 Task: Sort All unsolved tickets in your groups, order by Next SLA breach in ascending order.
Action: Mouse moved to (147, 286)
Screenshot: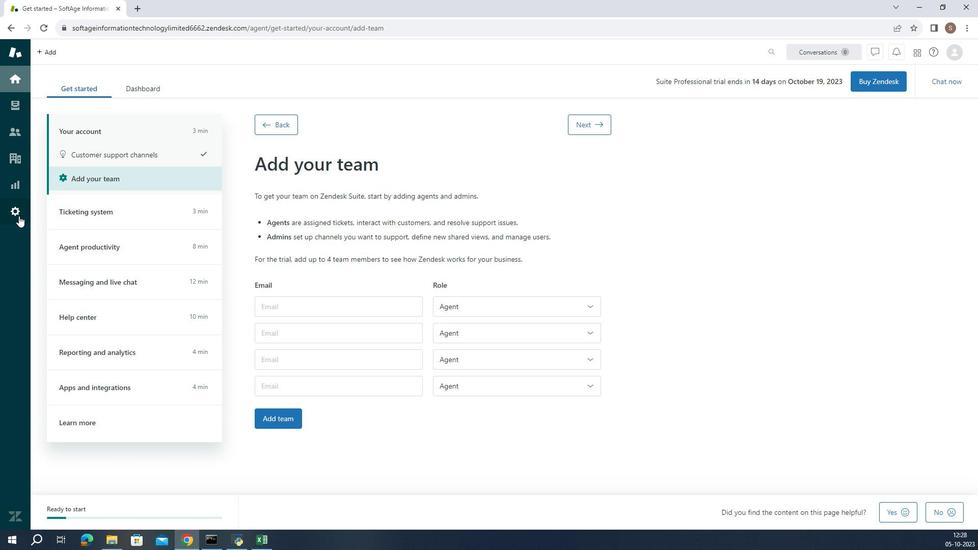 
Action: Mouse pressed left at (147, 286)
Screenshot: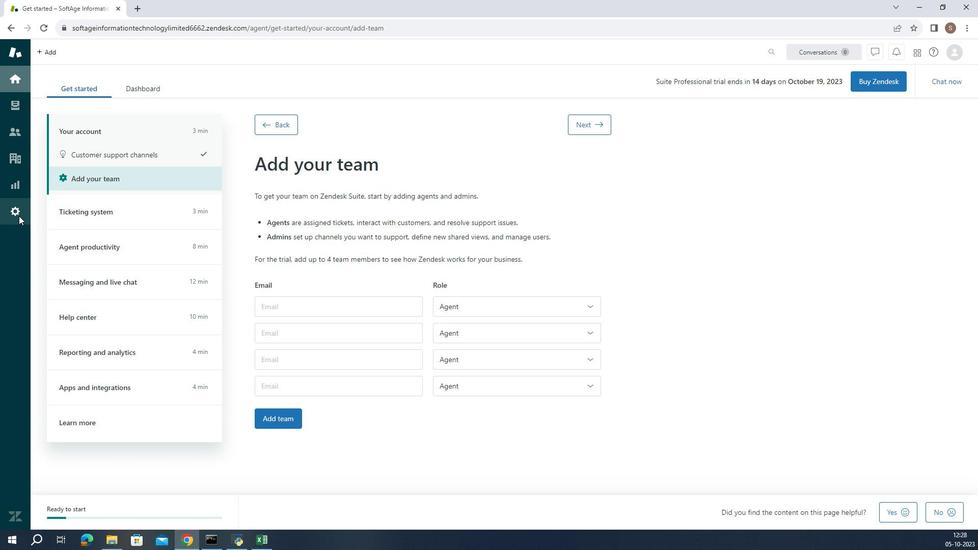 
Action: Mouse moved to (462, 443)
Screenshot: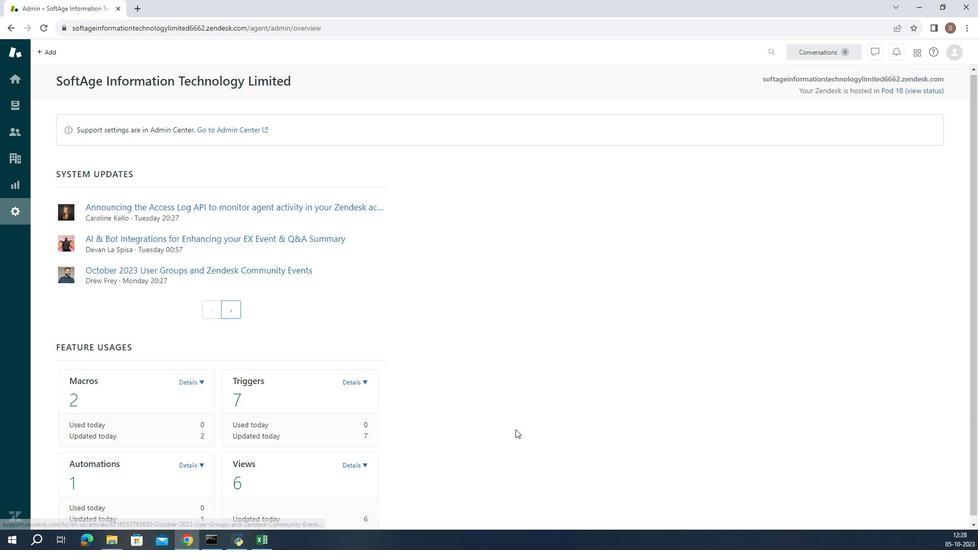 
Action: Mouse scrolled (462, 443) with delta (0, 0)
Screenshot: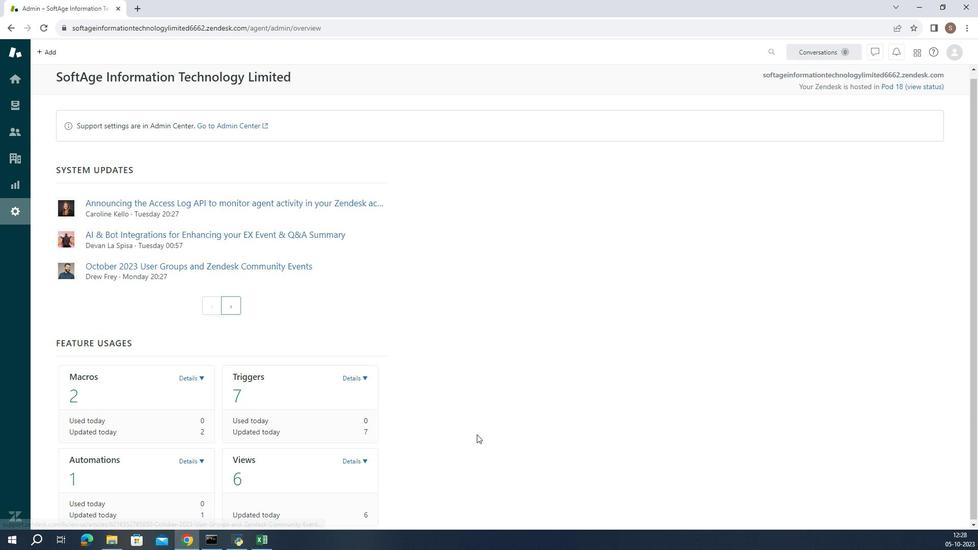 
Action: Mouse scrolled (462, 443) with delta (0, 0)
Screenshot: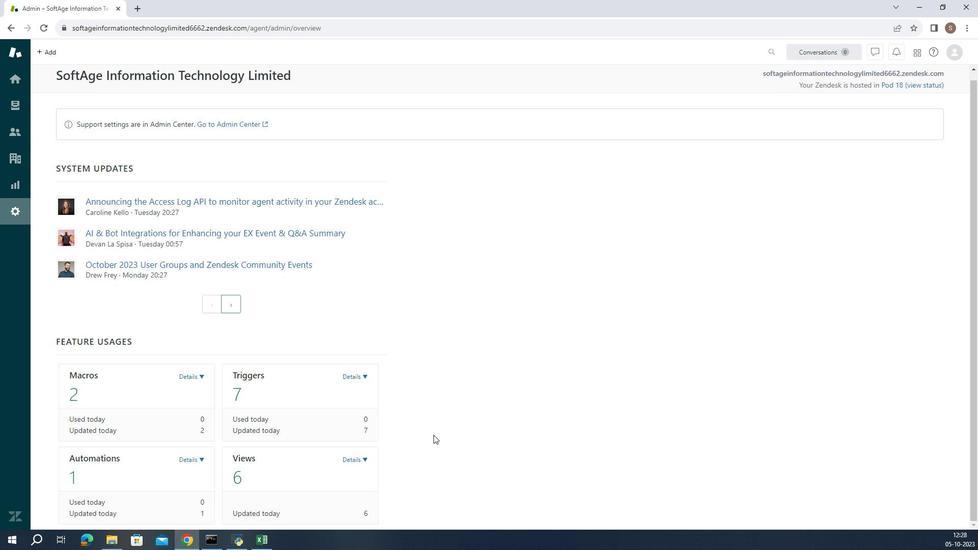 
Action: Mouse moved to (459, 444)
Screenshot: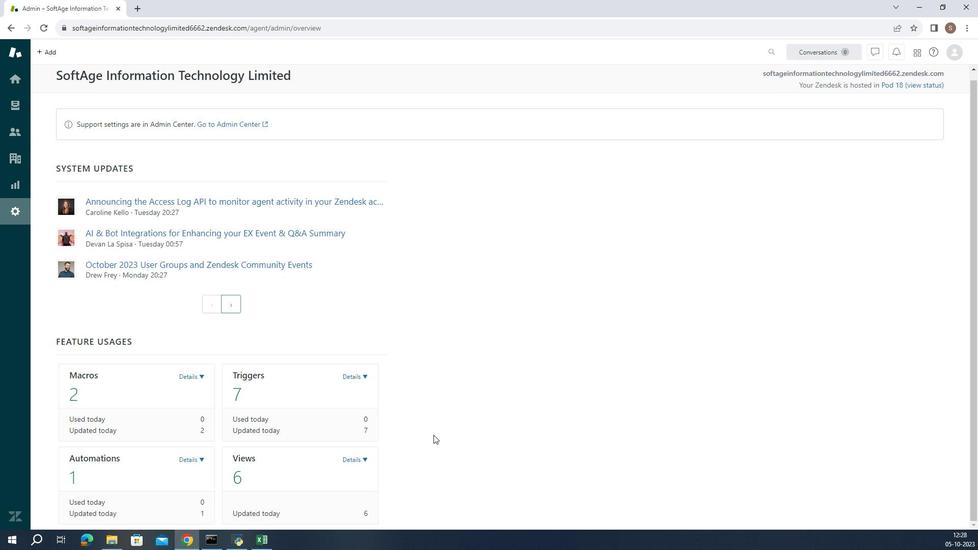 
Action: Mouse scrolled (459, 444) with delta (0, 0)
Screenshot: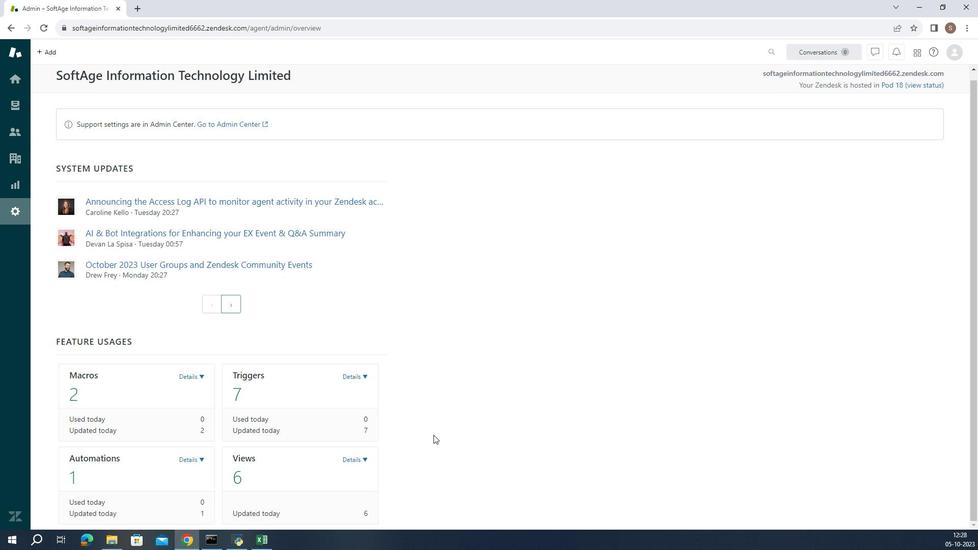 
Action: Mouse moved to (436, 448)
Screenshot: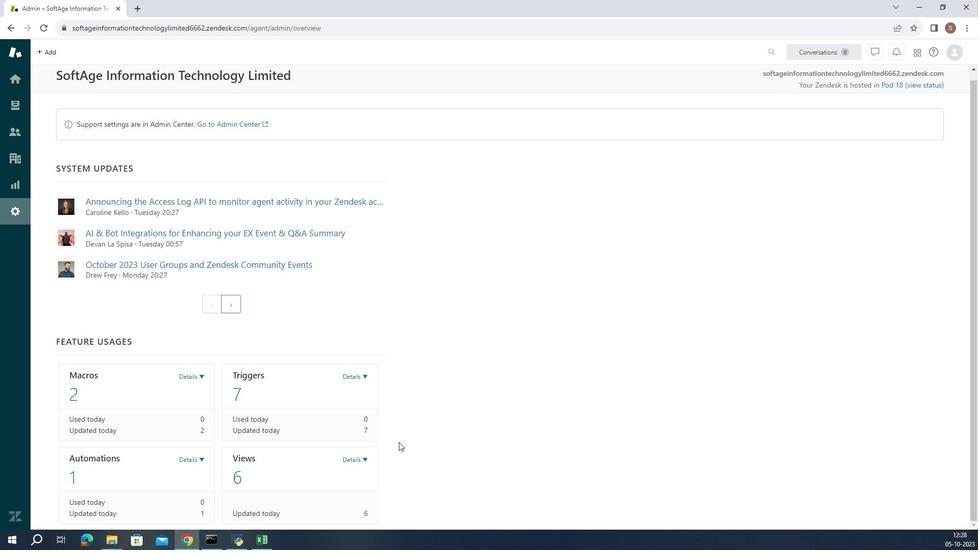 
Action: Mouse scrolled (436, 448) with delta (0, 0)
Screenshot: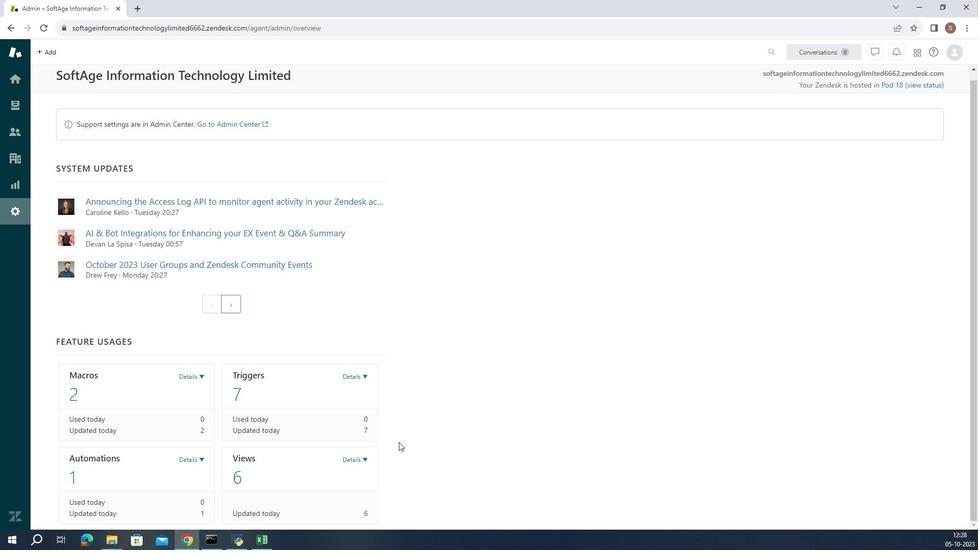 
Action: Mouse moved to (362, 466)
Screenshot: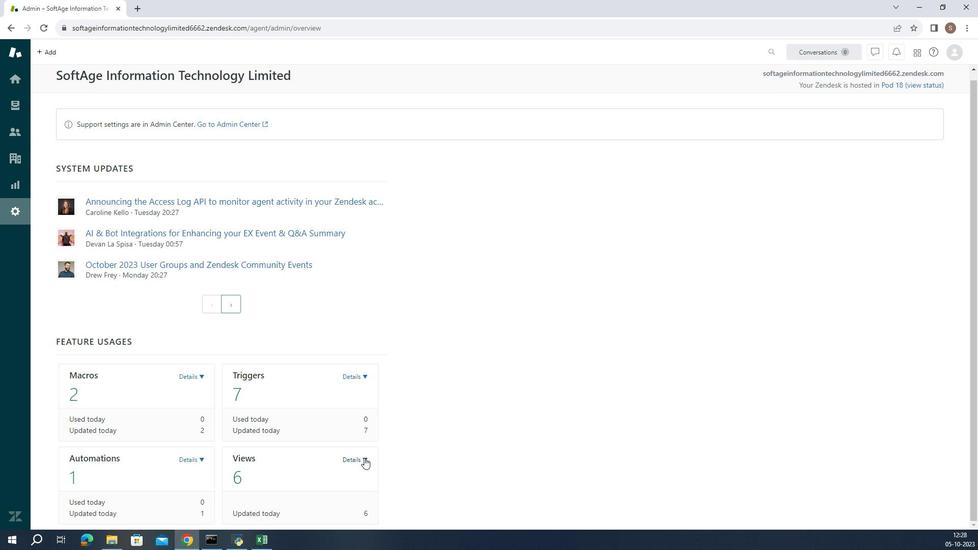 
Action: Mouse pressed left at (362, 466)
Screenshot: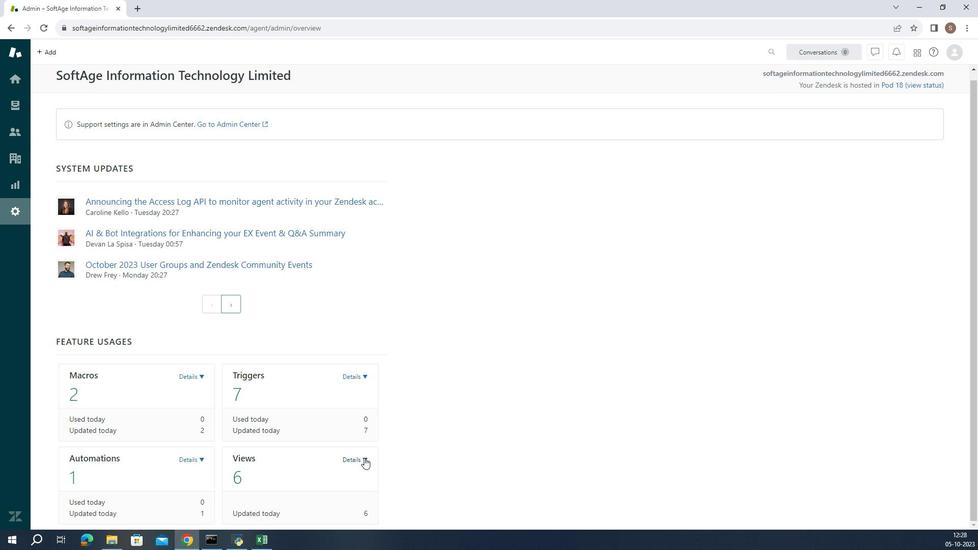 
Action: Mouse scrolled (362, 465) with delta (0, 0)
Screenshot: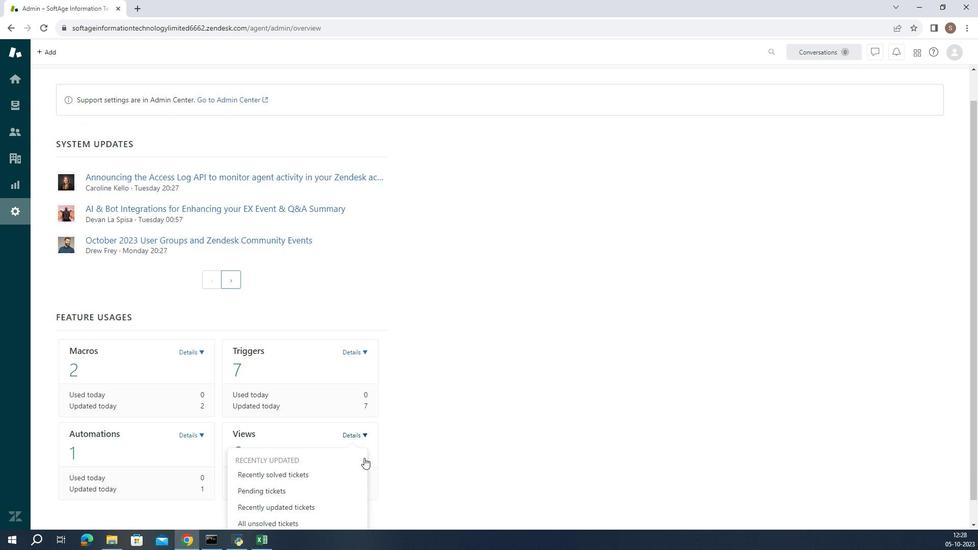 
Action: Mouse scrolled (362, 465) with delta (0, 0)
Screenshot: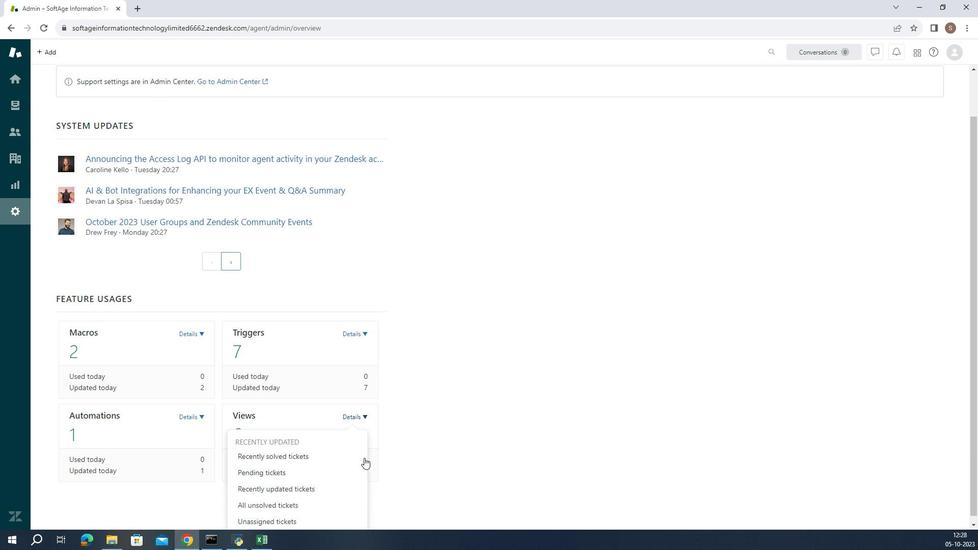 
Action: Mouse scrolled (362, 465) with delta (0, 0)
Screenshot: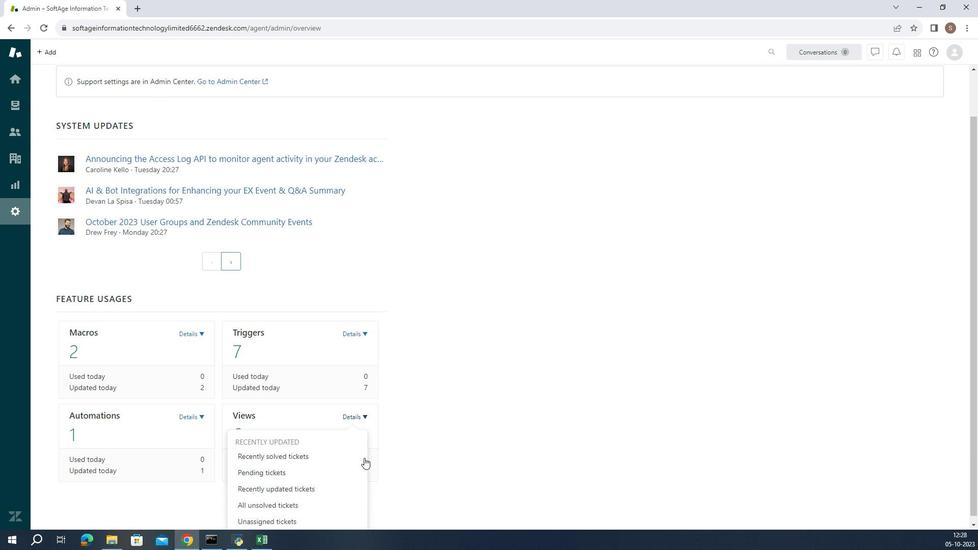 
Action: Mouse scrolled (362, 465) with delta (0, 0)
Screenshot: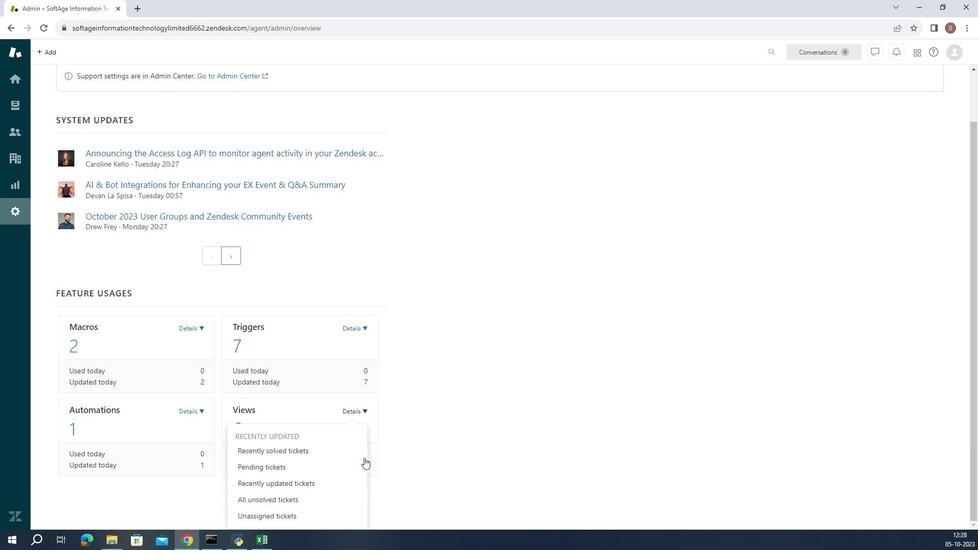 
Action: Mouse moved to (333, 494)
Screenshot: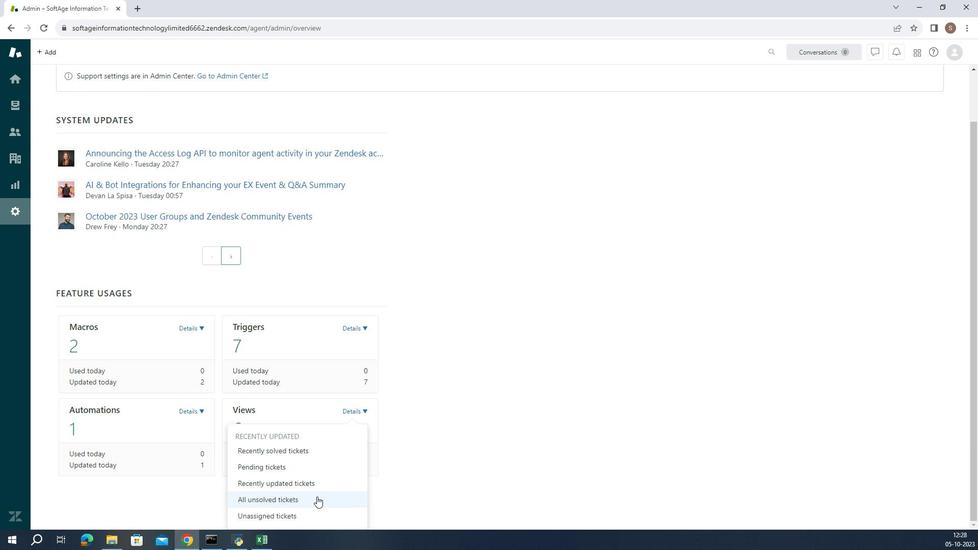 
Action: Mouse pressed left at (333, 494)
Screenshot: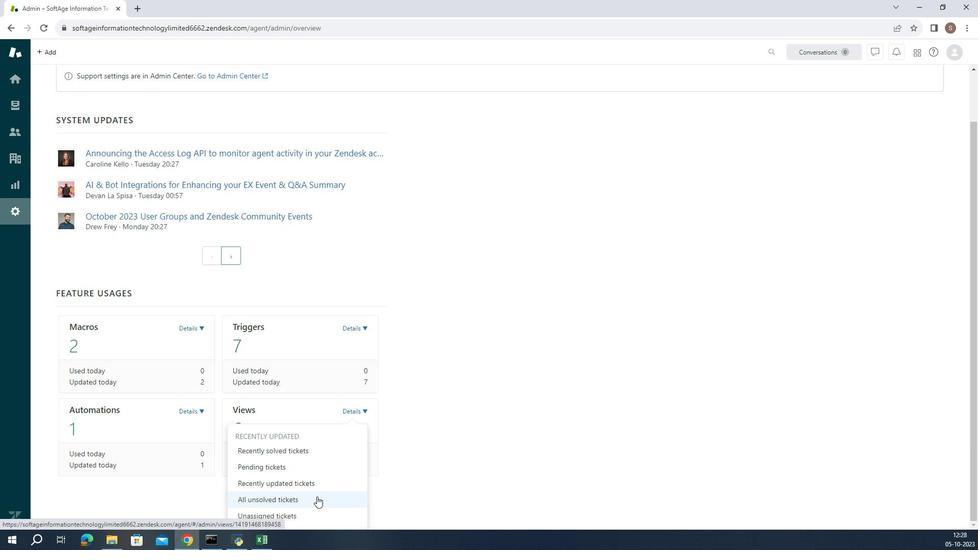 
Action: Mouse moved to (351, 428)
Screenshot: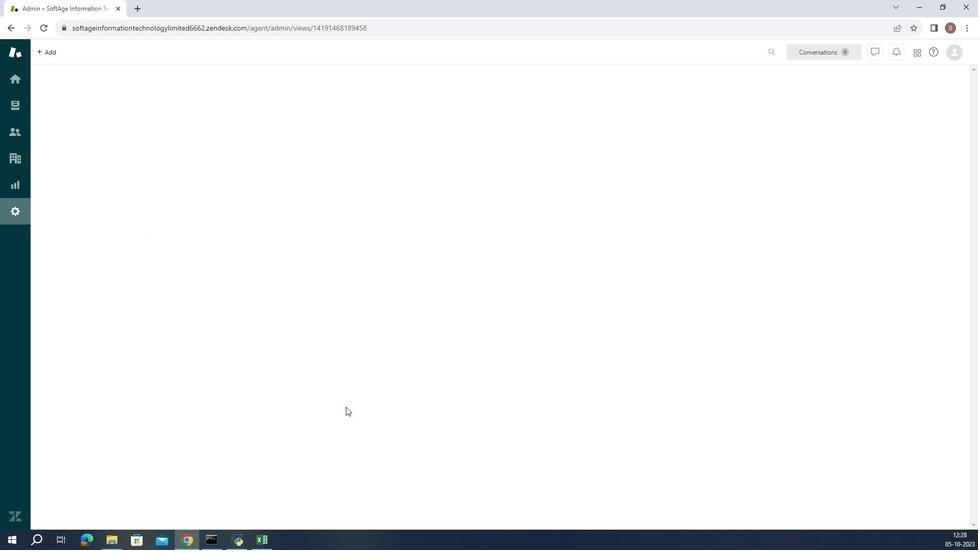 
Action: Mouse scrolled (351, 427) with delta (0, 0)
Screenshot: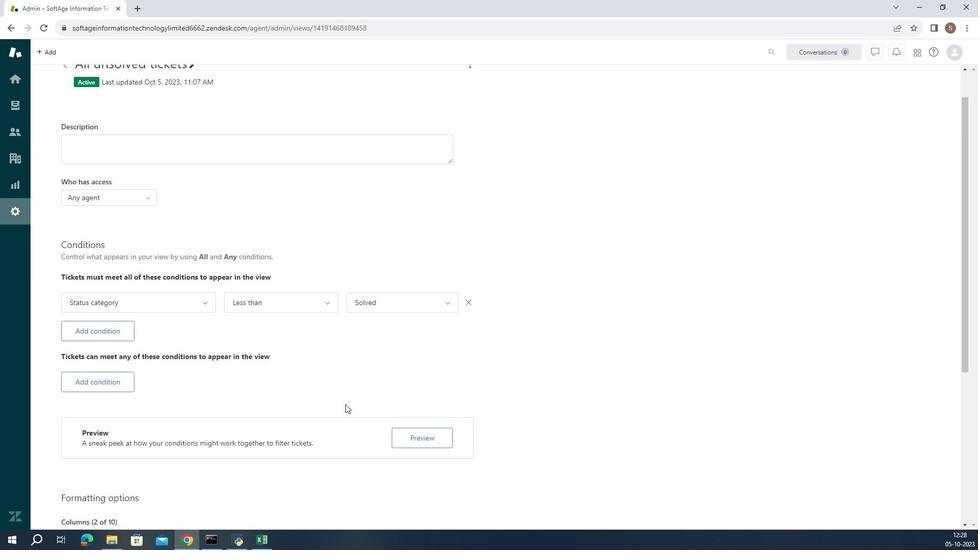
Action: Mouse scrolled (351, 427) with delta (0, 0)
Screenshot: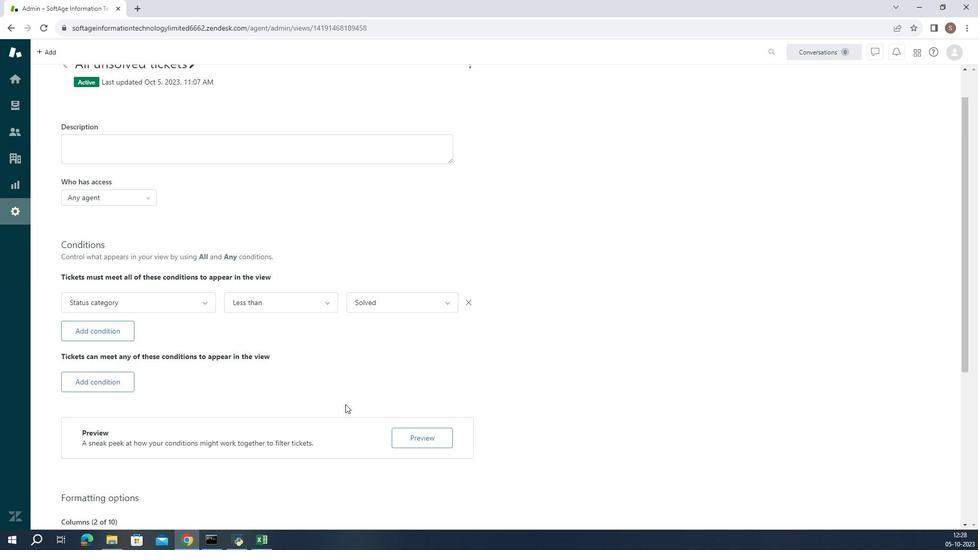 
Action: Mouse scrolled (351, 427) with delta (0, 0)
Screenshot: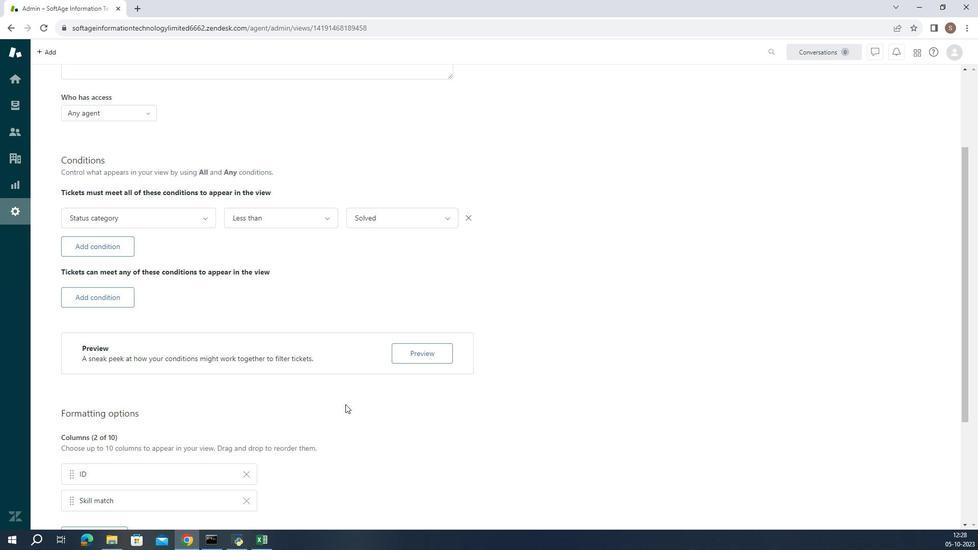
Action: Mouse moved to (351, 426)
Screenshot: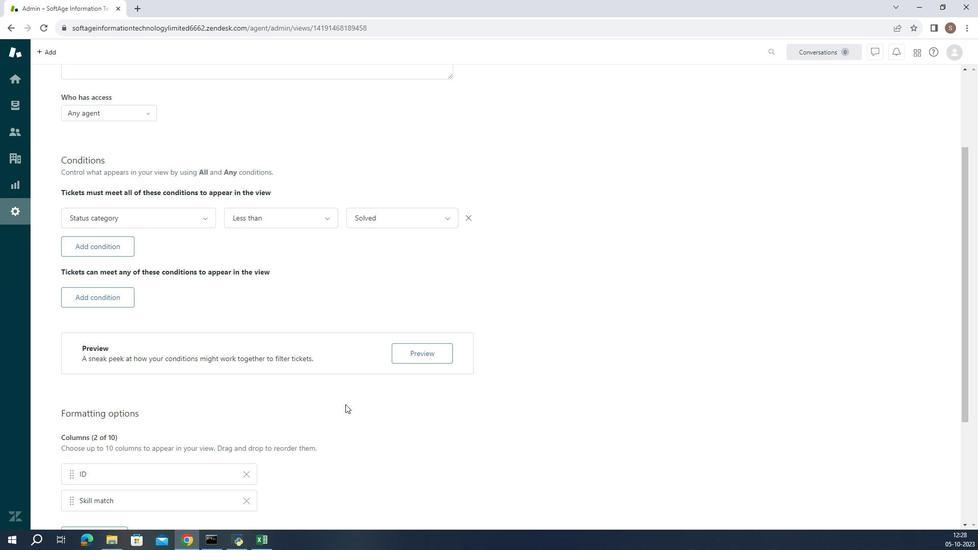 
Action: Mouse scrolled (351, 426) with delta (0, 0)
Screenshot: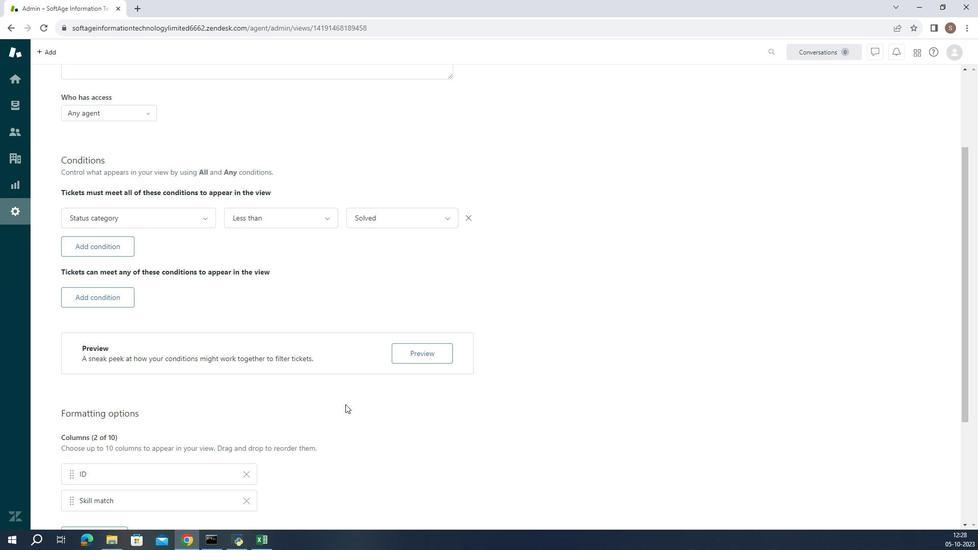 
Action: Mouse moved to (351, 426)
Screenshot: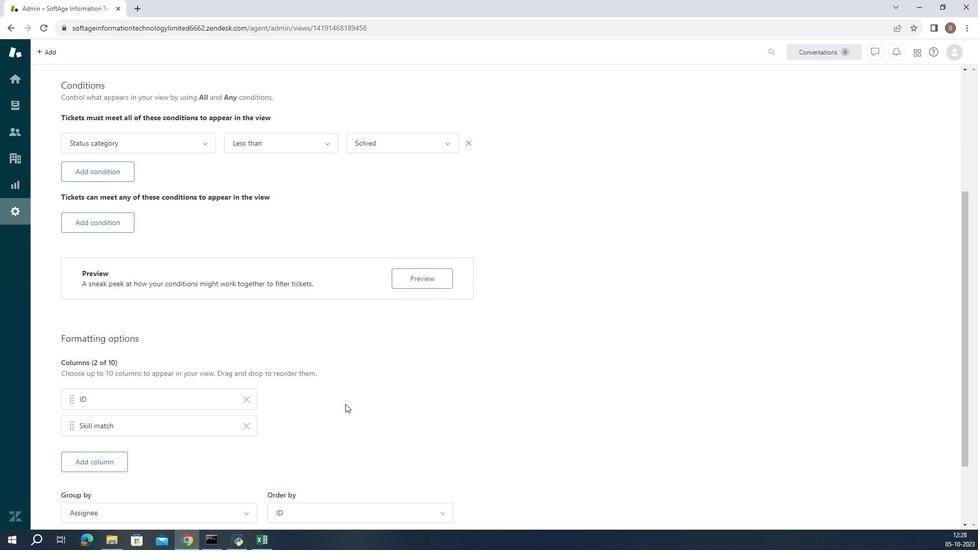 
Action: Mouse scrolled (351, 425) with delta (0, 0)
Screenshot: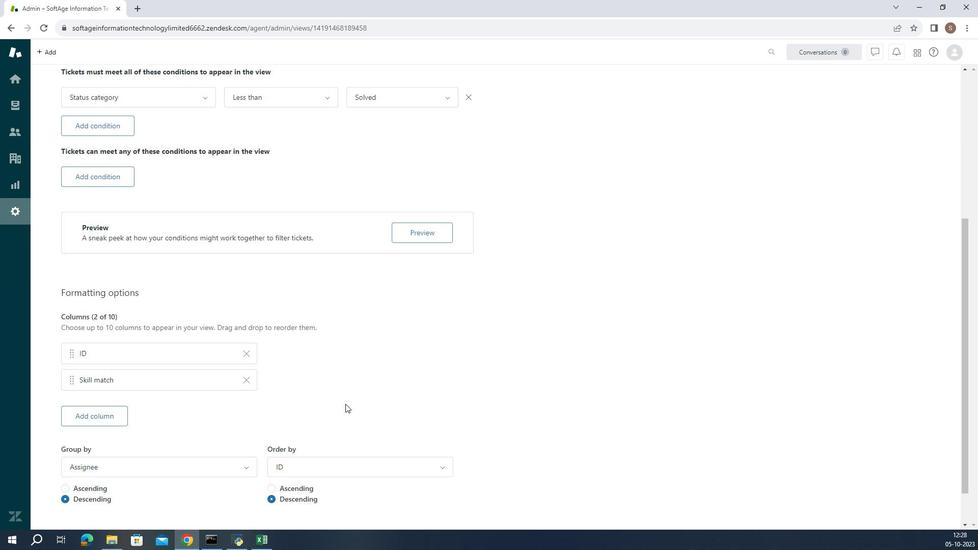 
Action: Mouse moved to (369, 466)
Screenshot: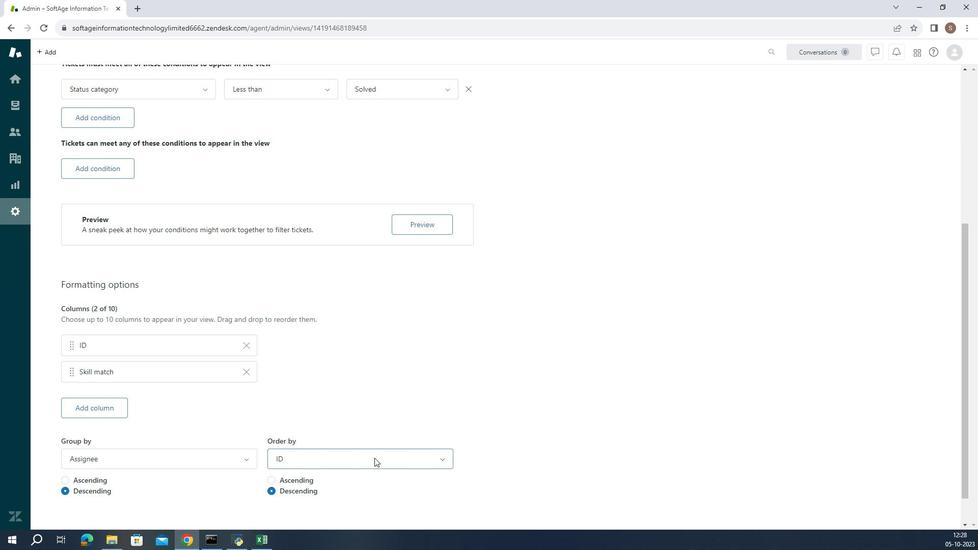 
Action: Mouse pressed left at (369, 466)
Screenshot: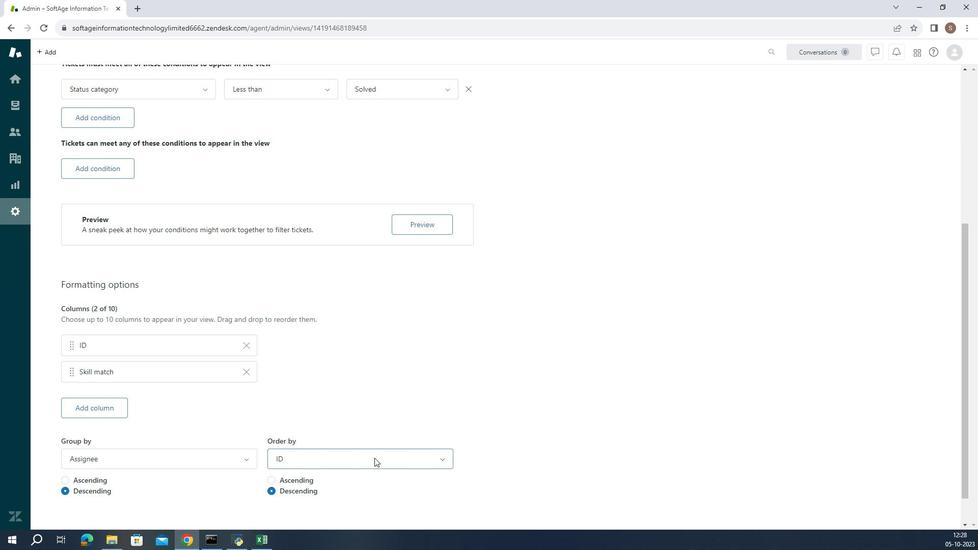 
Action: Mouse moved to (374, 398)
Screenshot: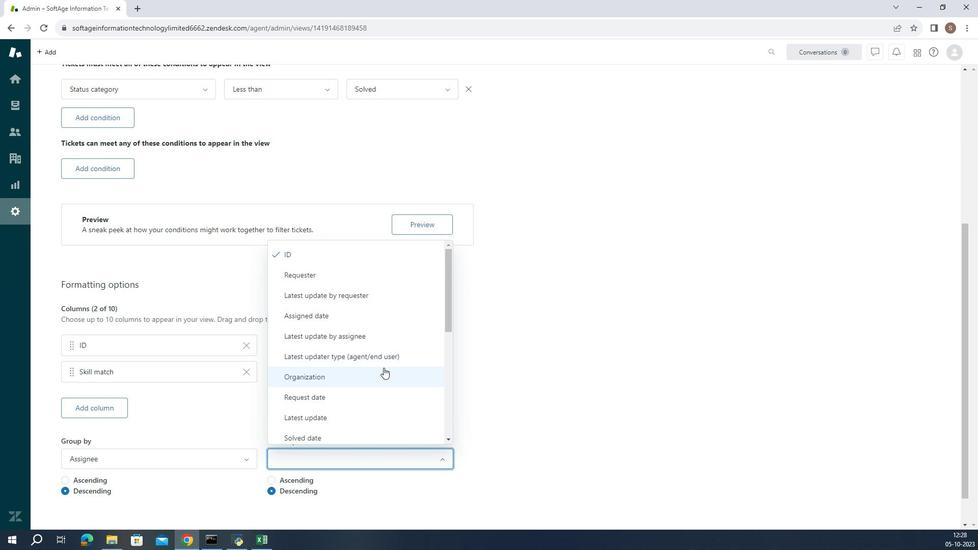 
Action: Mouse scrolled (374, 398) with delta (0, 0)
Screenshot: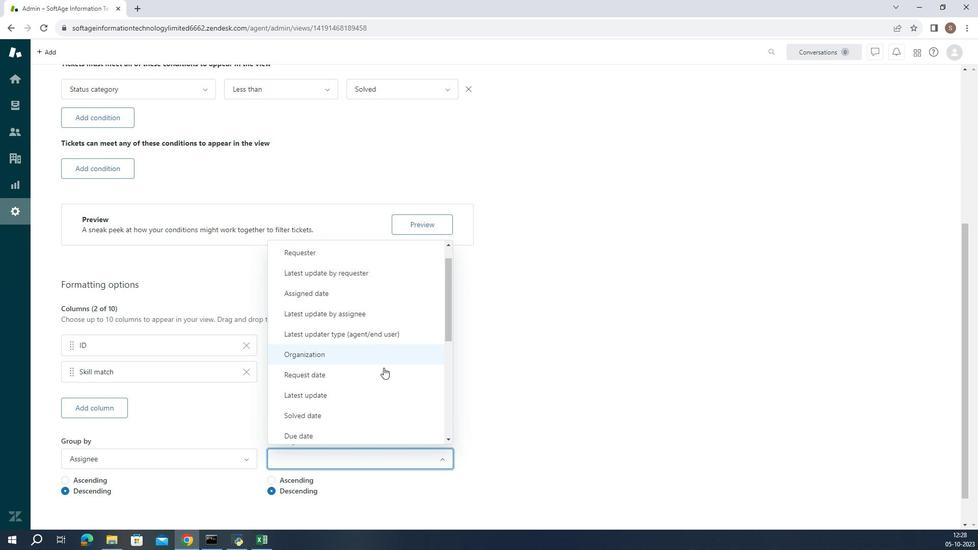 
Action: Mouse scrolled (374, 398) with delta (0, 0)
Screenshot: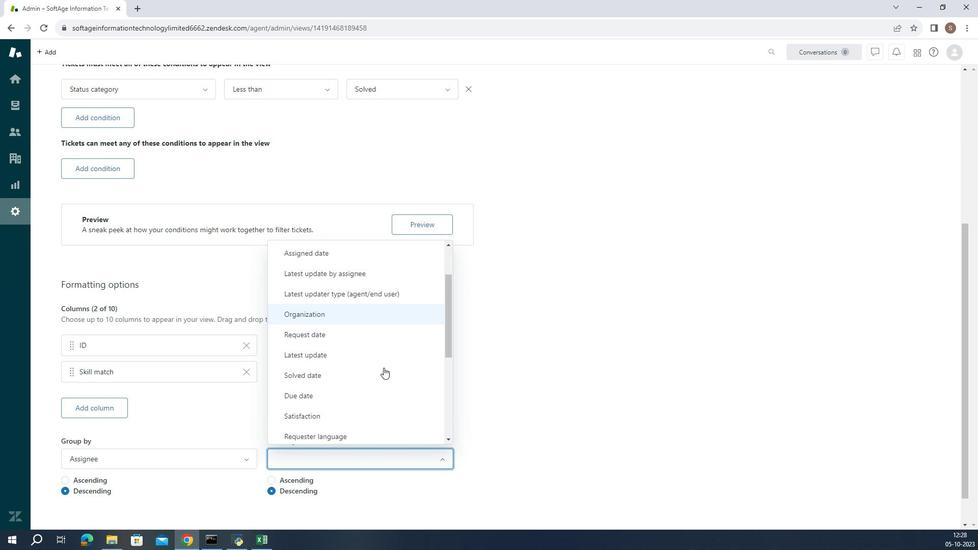 
Action: Mouse scrolled (374, 398) with delta (0, 0)
Screenshot: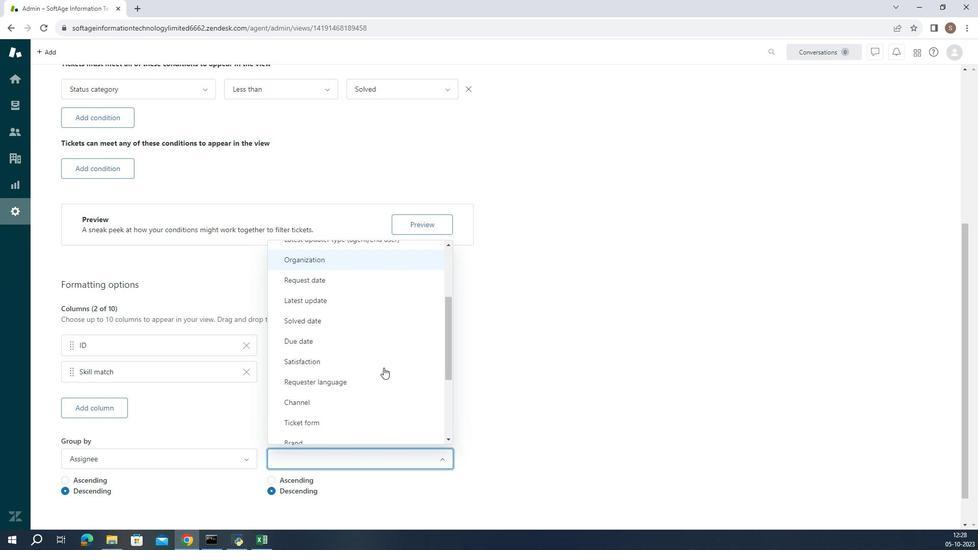 
Action: Mouse scrolled (374, 398) with delta (0, 0)
Screenshot: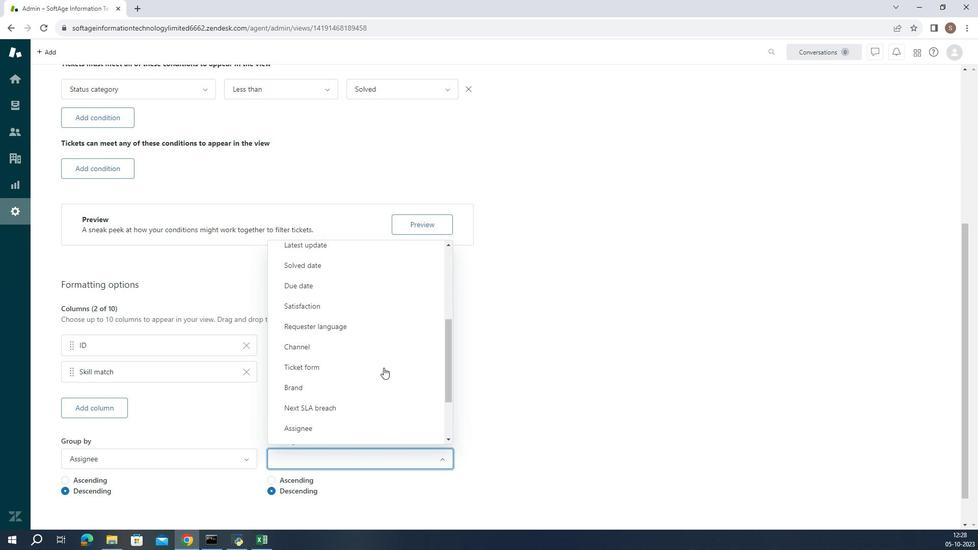 
Action: Mouse moved to (361, 407)
Screenshot: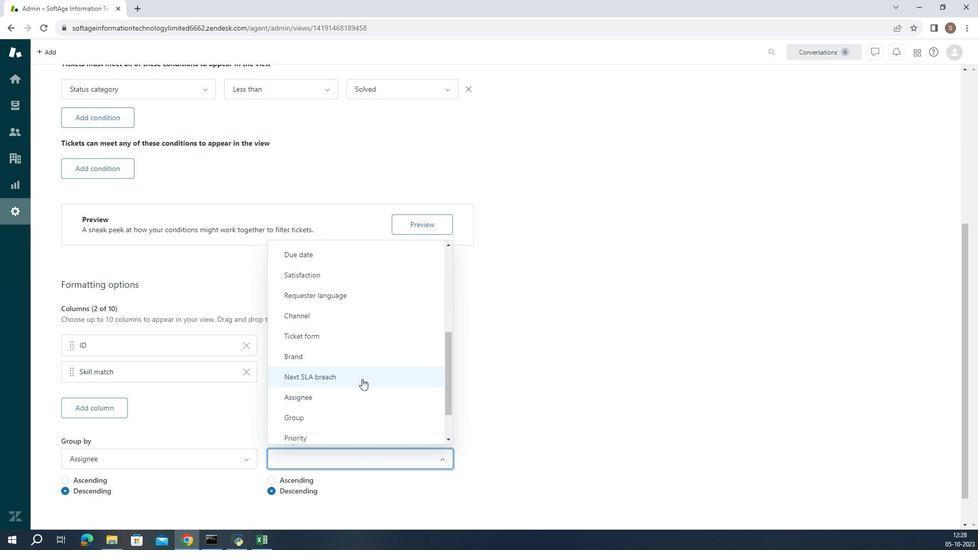 
Action: Mouse pressed left at (361, 407)
Screenshot: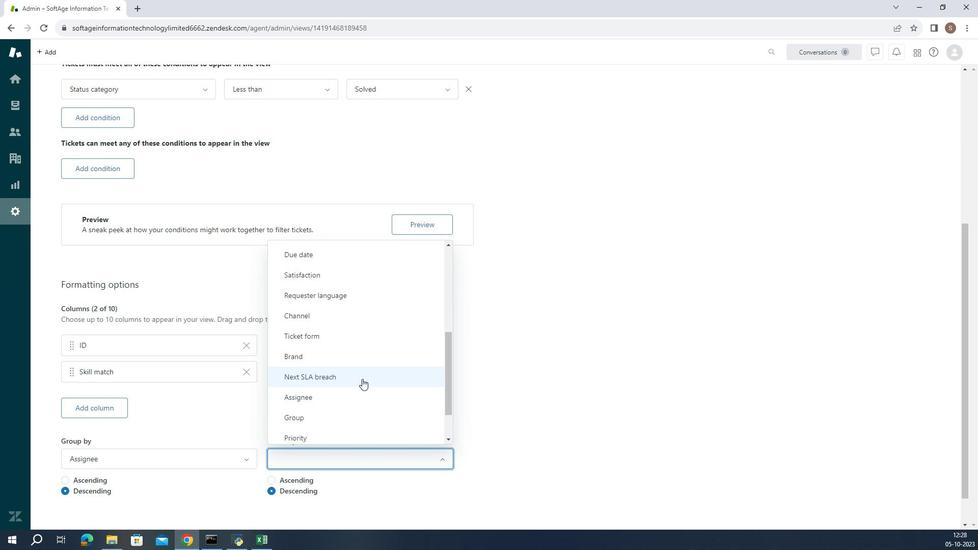 
Action: Mouse moved to (317, 483)
Screenshot: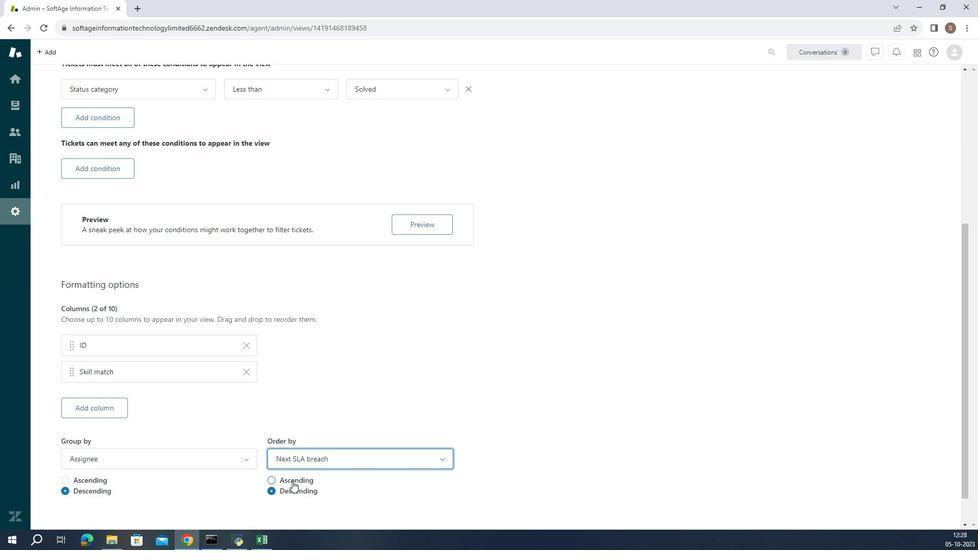 
Action: Mouse pressed left at (317, 483)
Screenshot: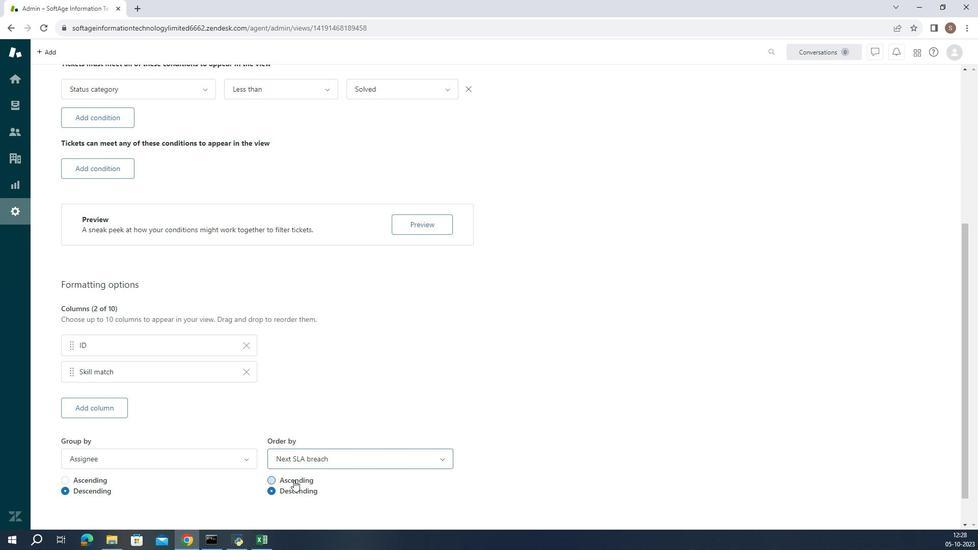 
Action: Mouse moved to (361, 449)
Screenshot: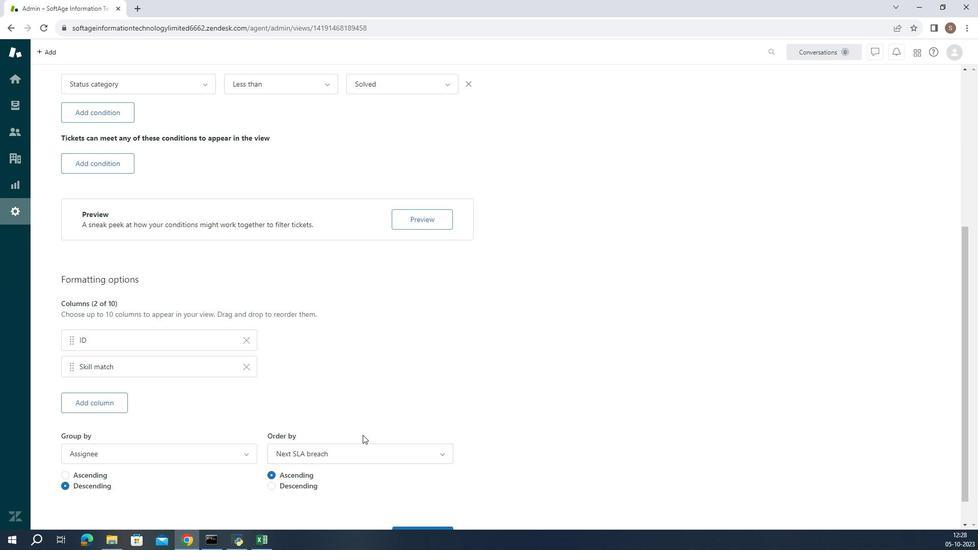 
Action: Mouse scrolled (361, 449) with delta (0, 0)
Screenshot: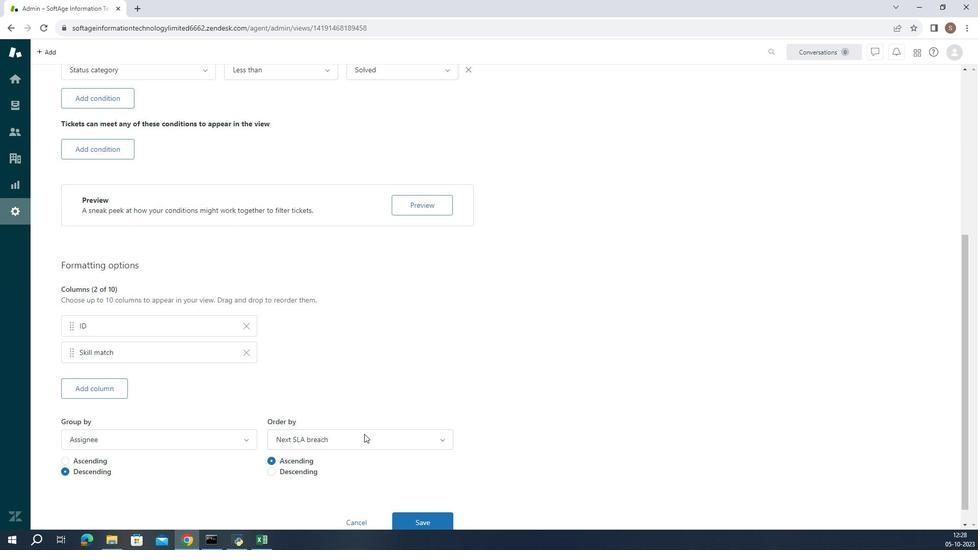 
Action: Mouse scrolled (361, 449) with delta (0, 0)
Screenshot: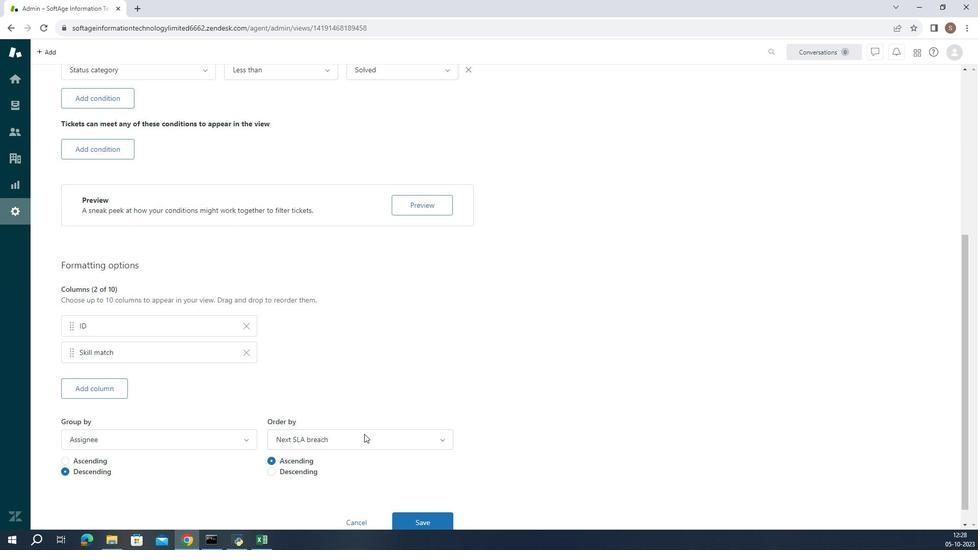 
Action: Mouse scrolled (361, 449) with delta (0, 0)
Screenshot: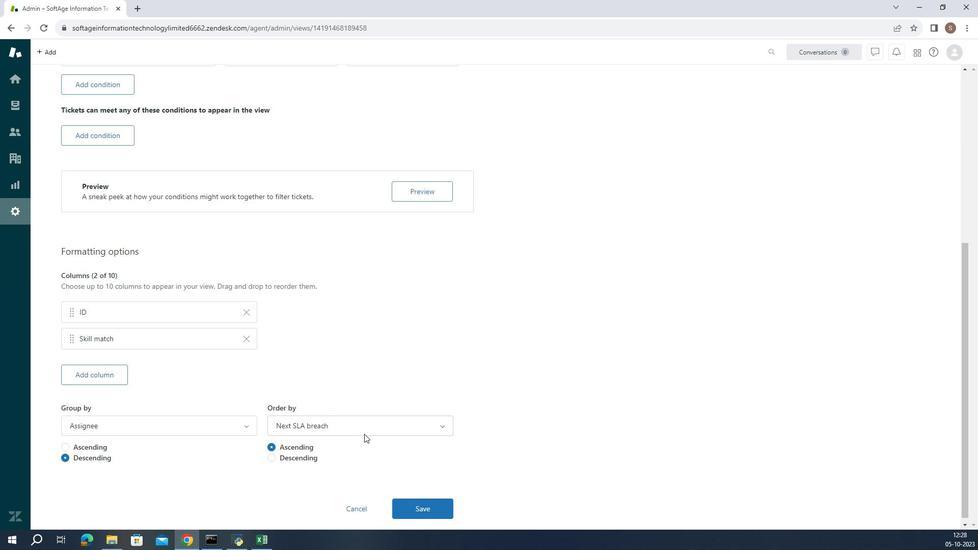 
Action: Mouse scrolled (361, 449) with delta (0, 0)
Screenshot: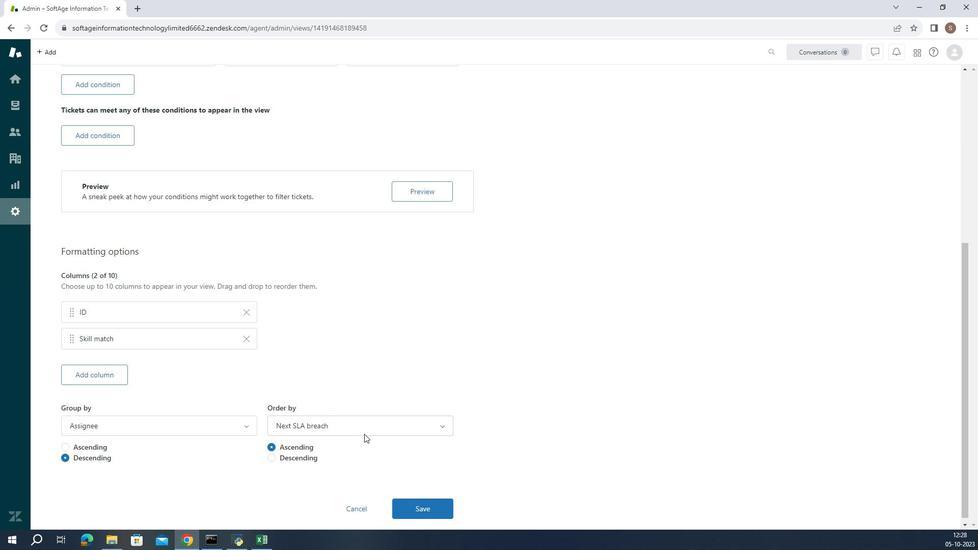 
Action: Mouse moved to (361, 449)
Screenshot: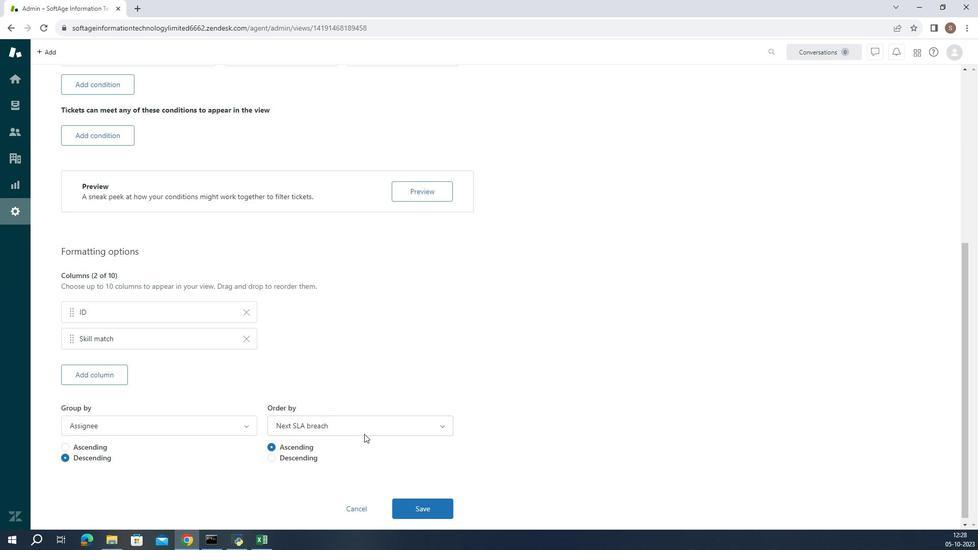 
Action: Mouse scrolled (361, 448) with delta (0, 0)
Screenshot: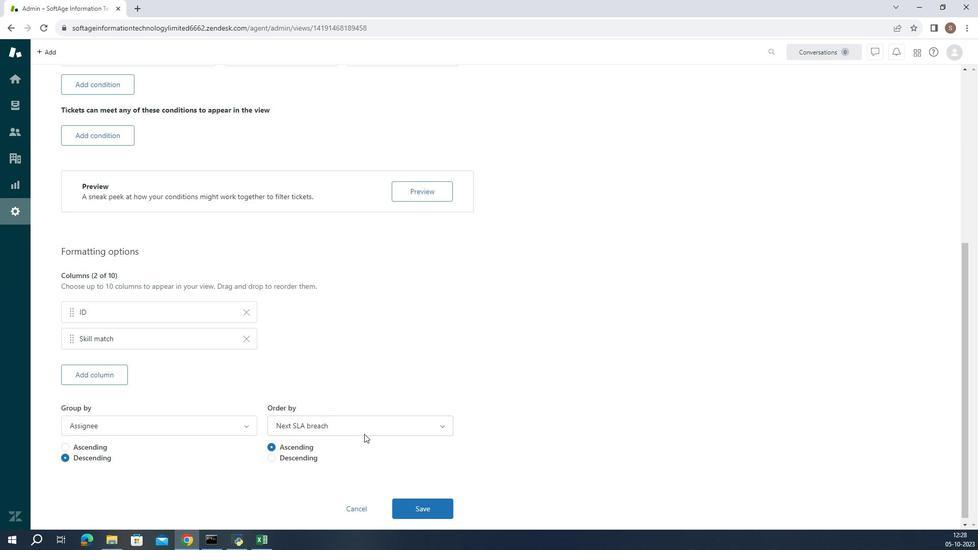 
Action: Mouse moved to (418, 474)
Screenshot: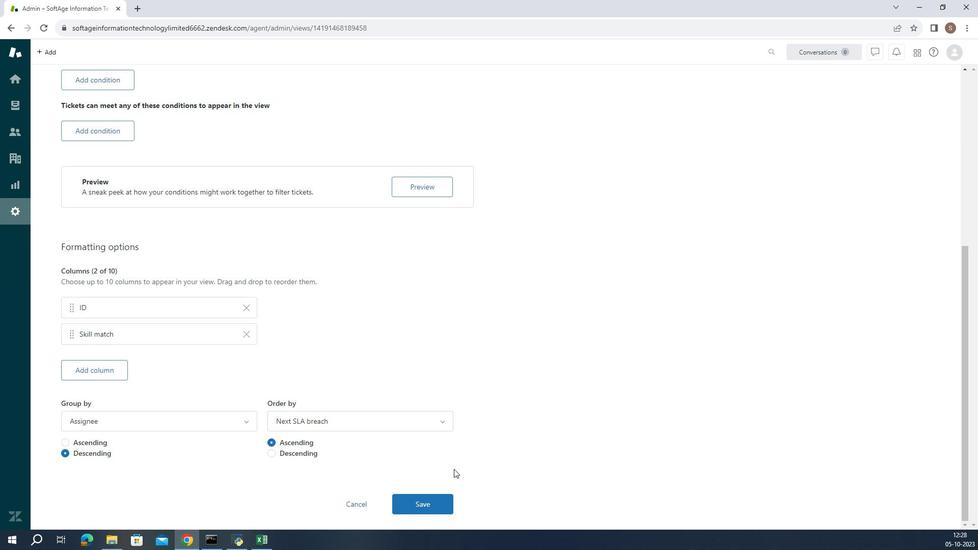 
